 Task: Add a condition where "Channel Is not Answe bot for web widget" in new tickets in your groups.
Action: Mouse moved to (111, 370)
Screenshot: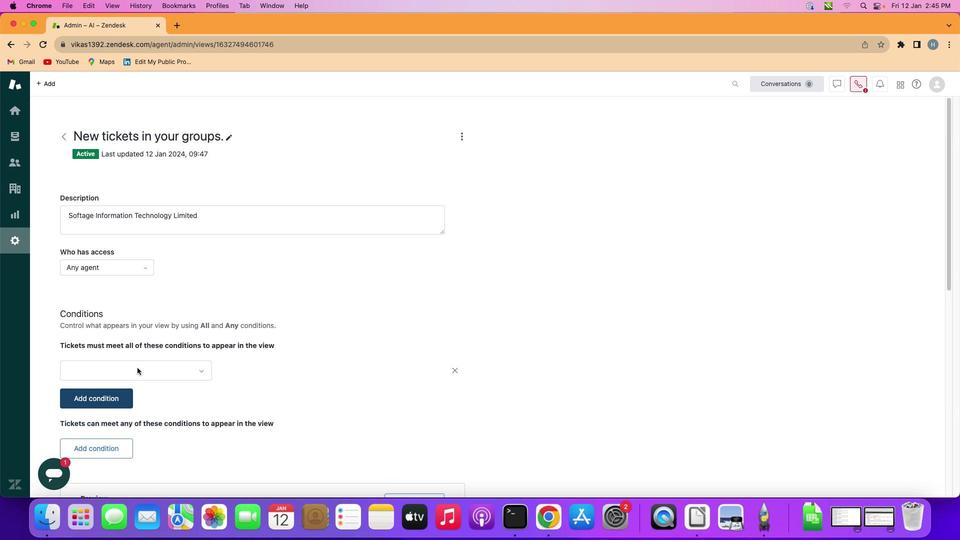 
Action: Mouse pressed left at (111, 370)
Screenshot: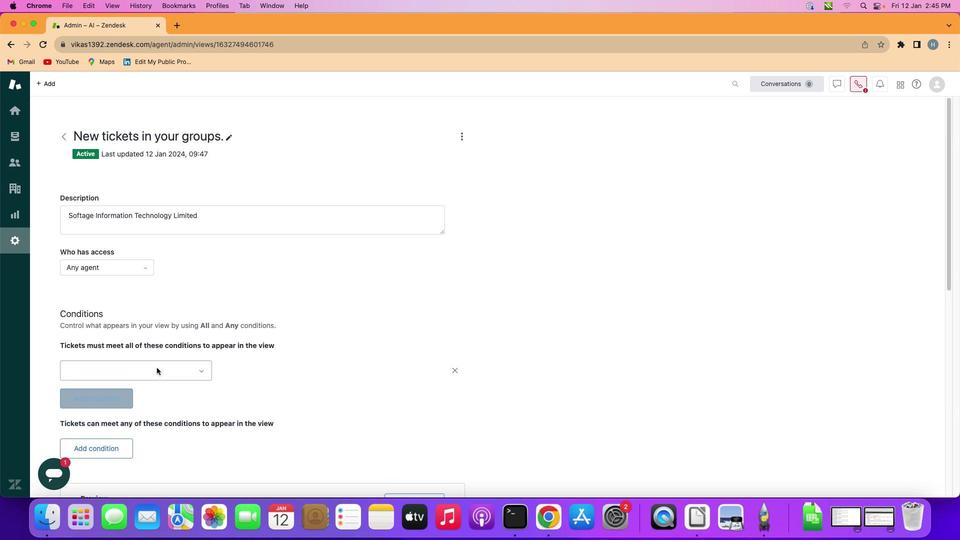 
Action: Mouse moved to (155, 367)
Screenshot: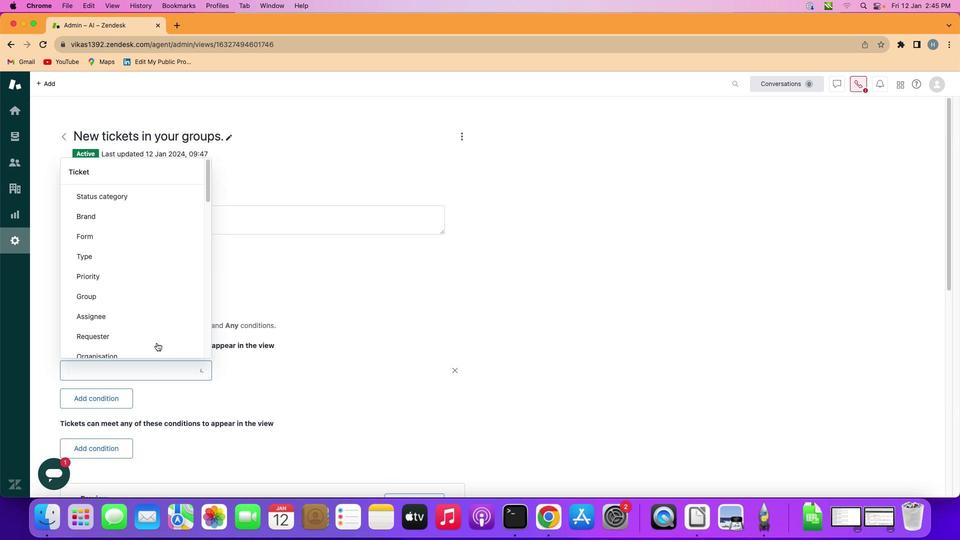 
Action: Mouse pressed left at (155, 367)
Screenshot: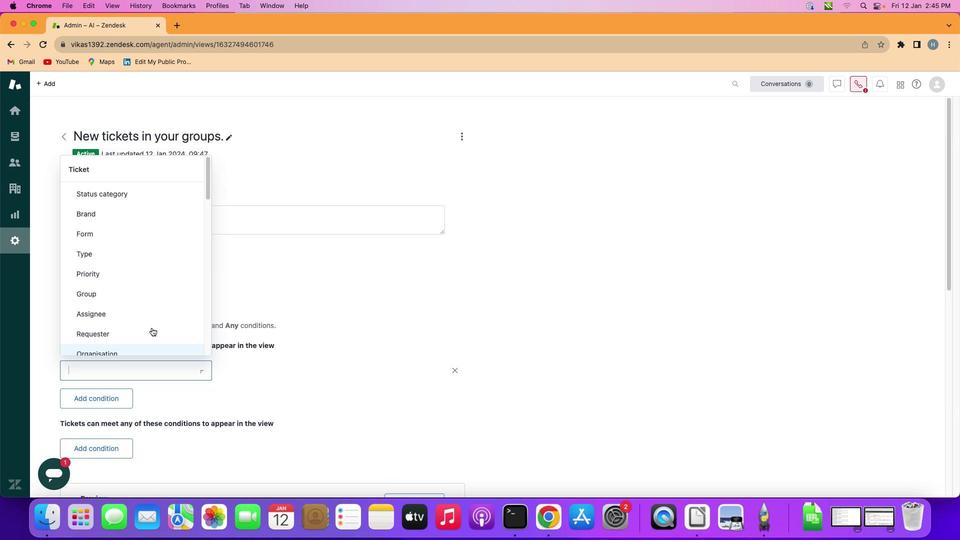 
Action: Mouse moved to (144, 289)
Screenshot: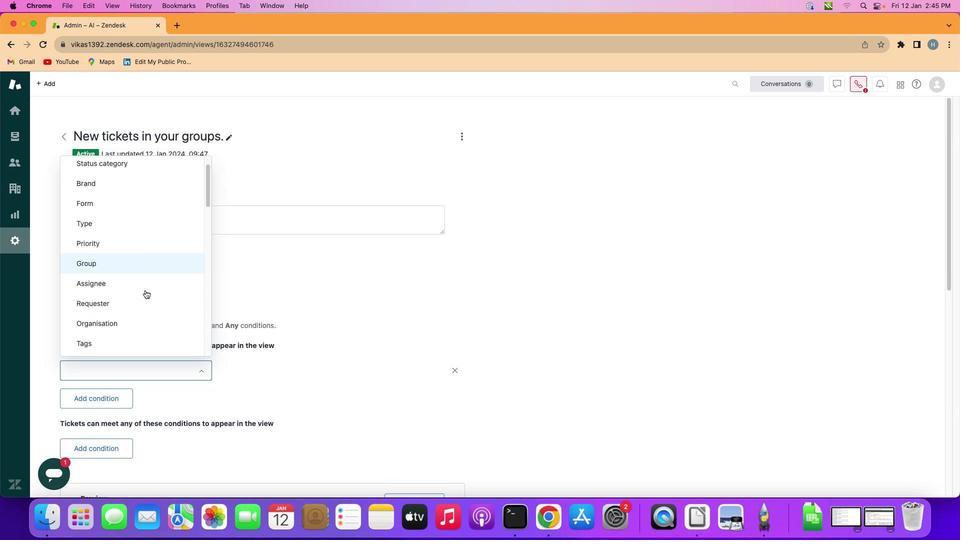 
Action: Mouse scrolled (144, 289) with delta (0, -1)
Screenshot: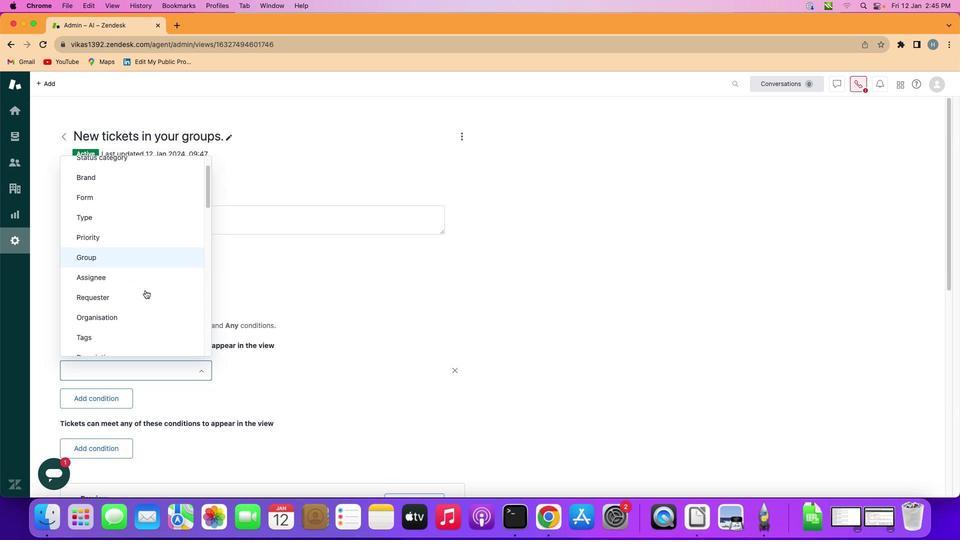 
Action: Mouse scrolled (144, 289) with delta (0, -1)
Screenshot: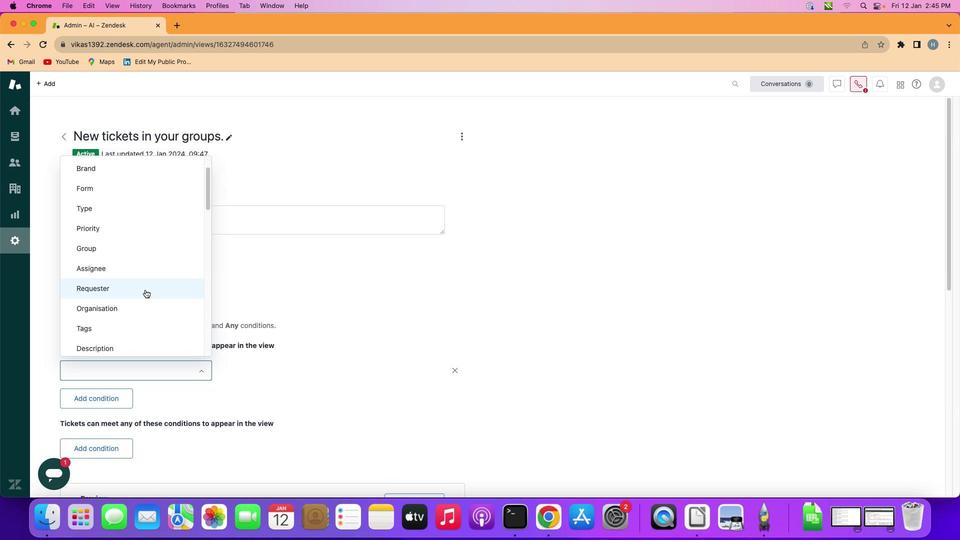
Action: Mouse scrolled (144, 289) with delta (0, -1)
Screenshot: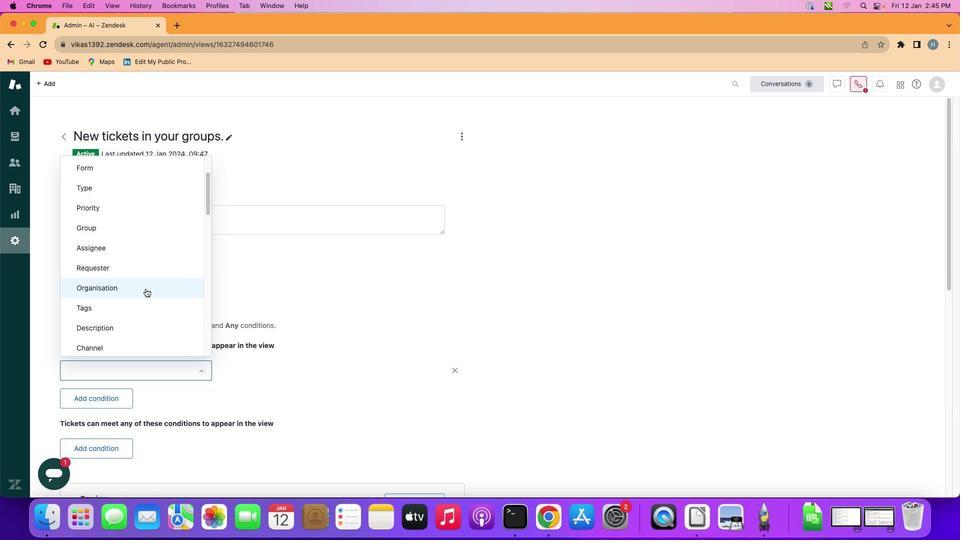 
Action: Mouse scrolled (144, 289) with delta (0, -1)
Screenshot: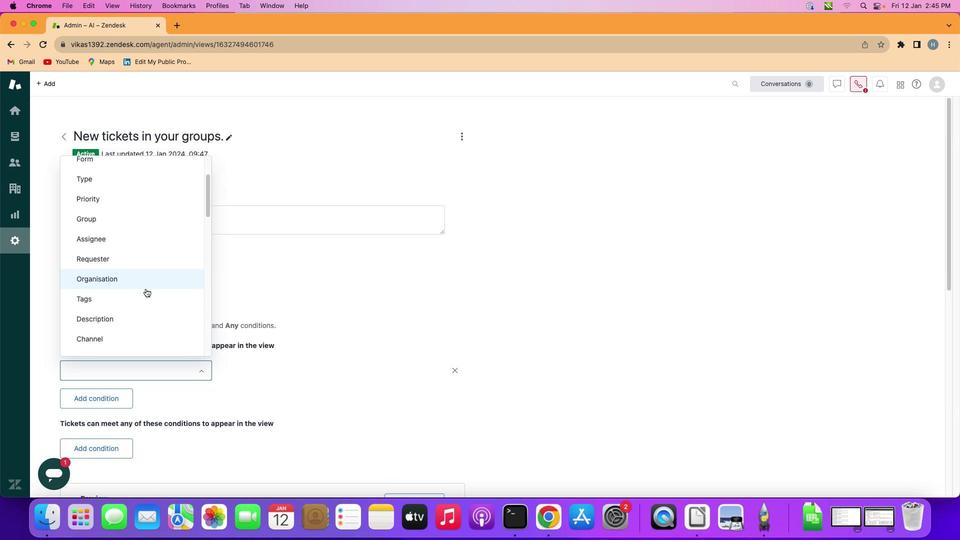 
Action: Mouse moved to (144, 289)
Screenshot: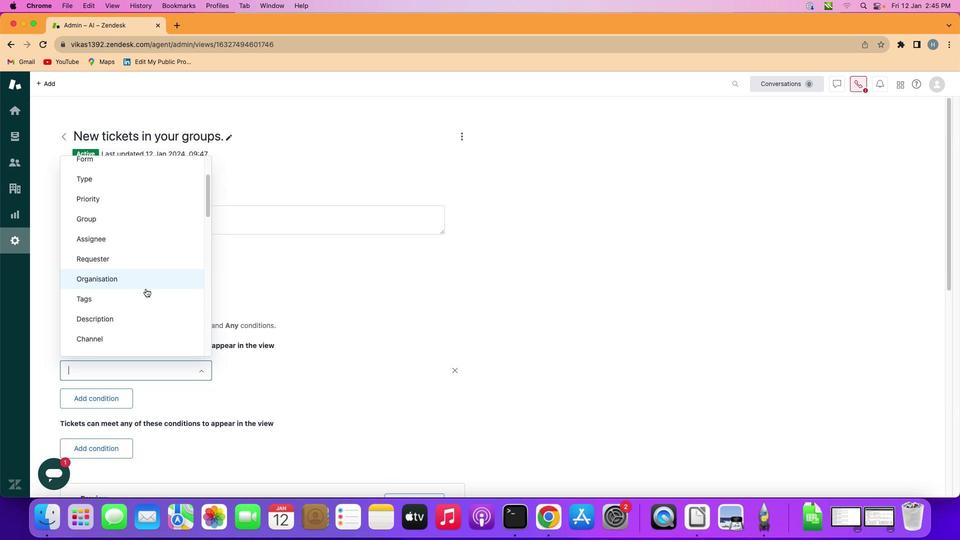 
Action: Mouse scrolled (144, 289) with delta (0, -1)
Screenshot: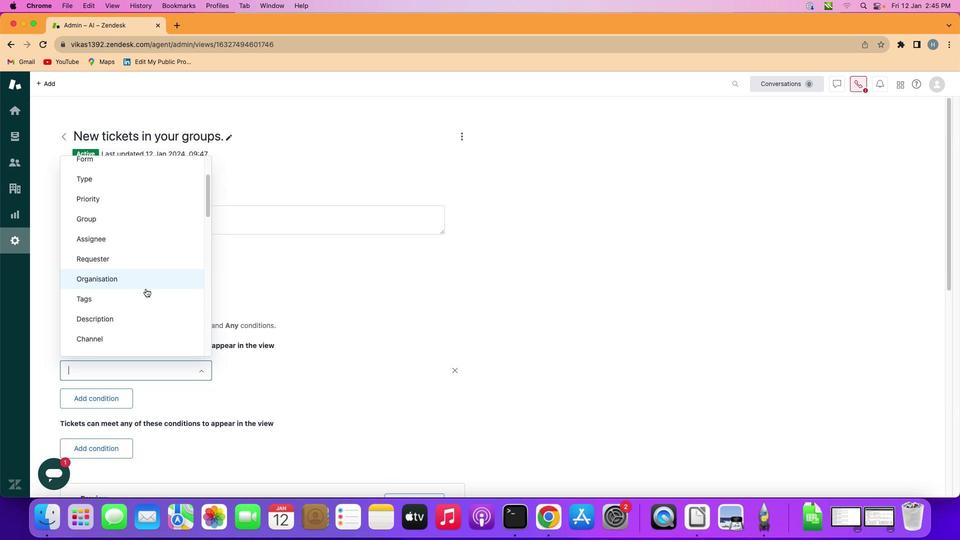 
Action: Mouse moved to (145, 288)
Screenshot: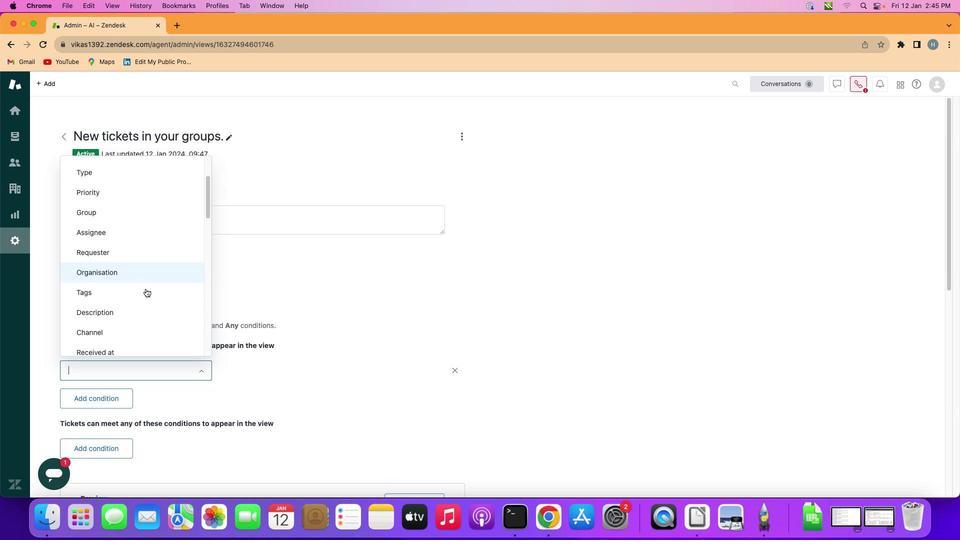 
Action: Mouse scrolled (145, 288) with delta (0, -1)
Screenshot: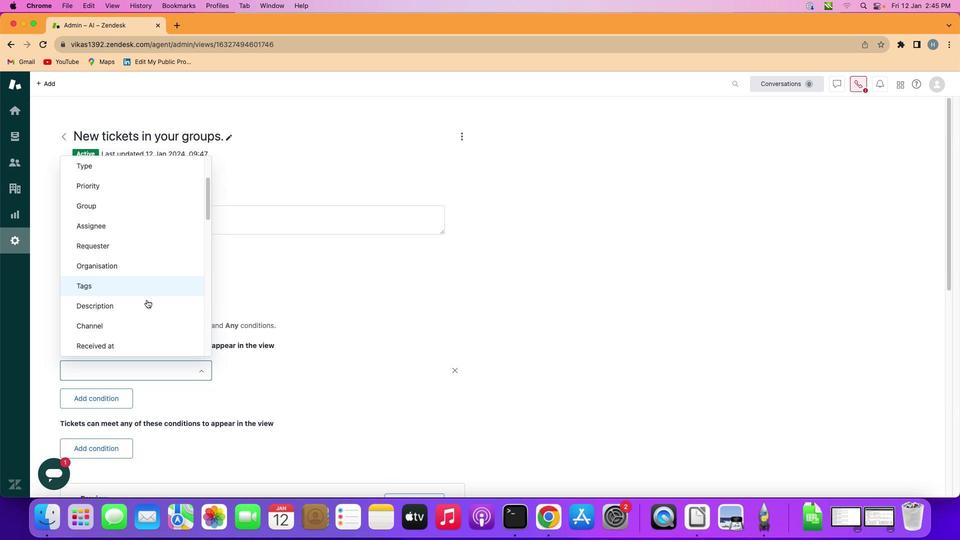 
Action: Mouse scrolled (145, 288) with delta (0, -1)
Screenshot: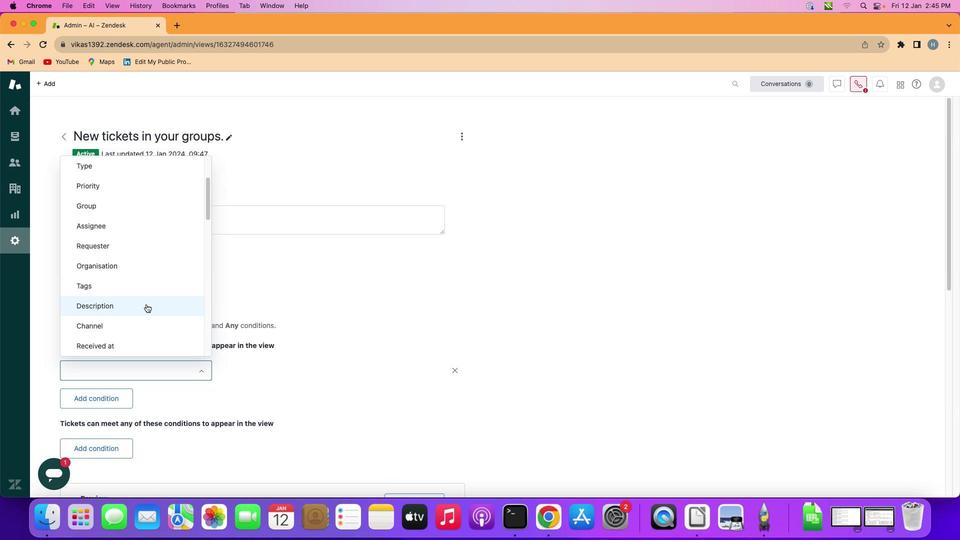 
Action: Mouse moved to (144, 322)
Screenshot: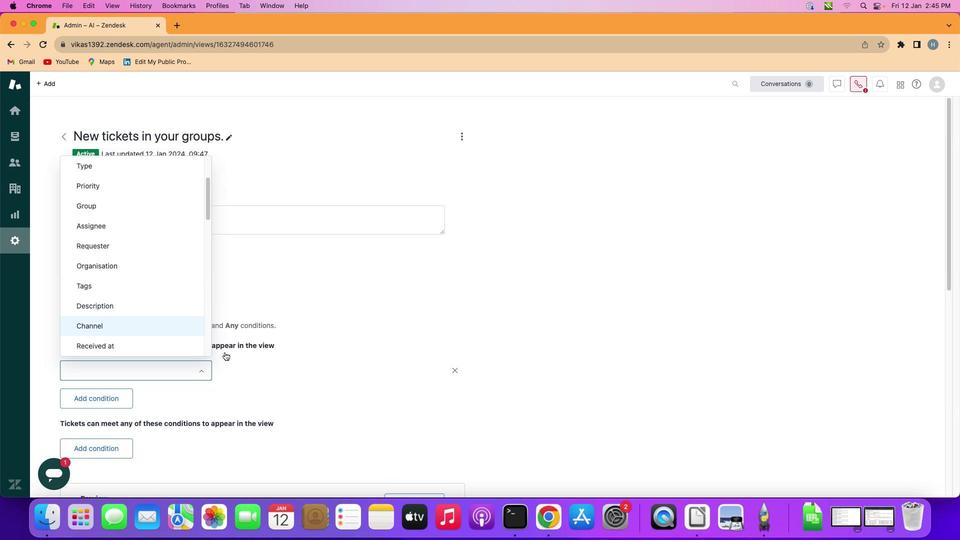 
Action: Mouse pressed left at (144, 322)
Screenshot: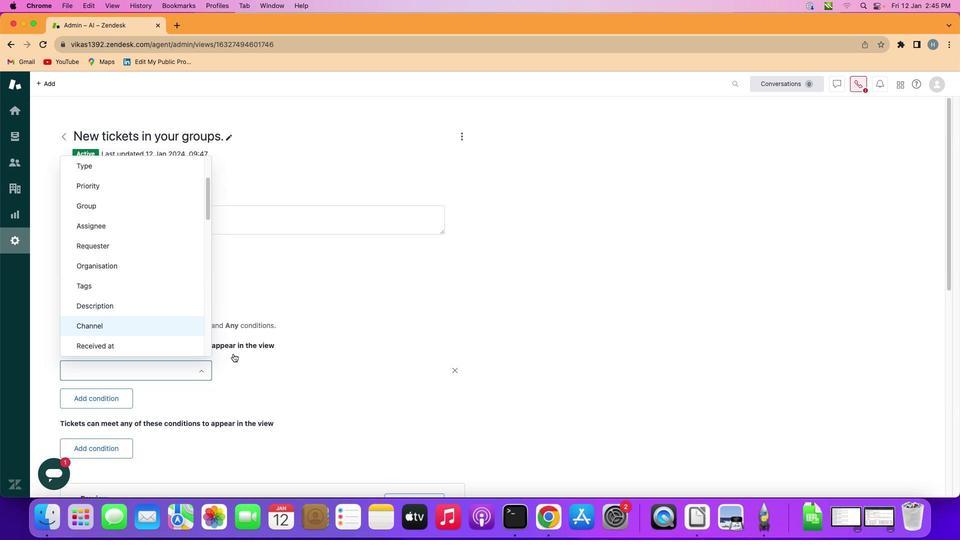 
Action: Mouse moved to (270, 370)
Screenshot: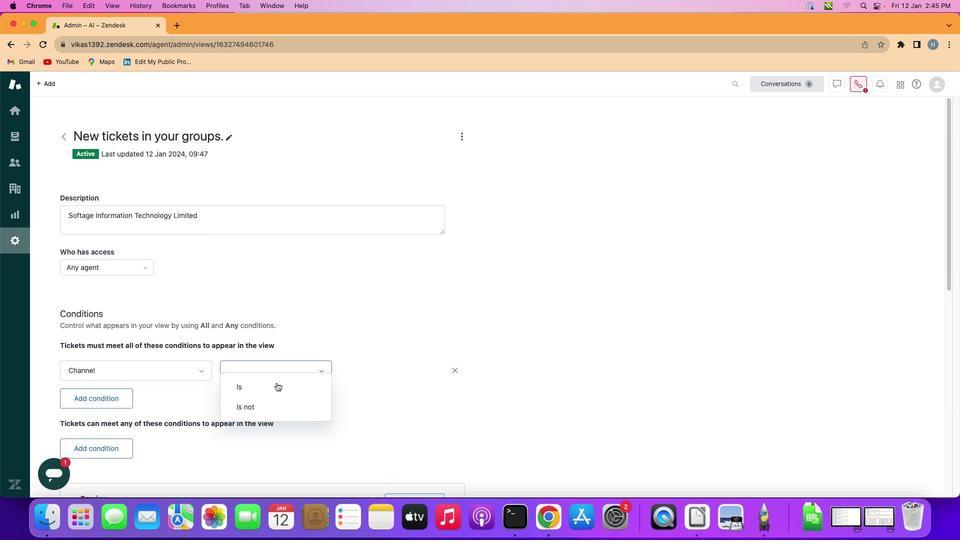 
Action: Mouse pressed left at (270, 370)
Screenshot: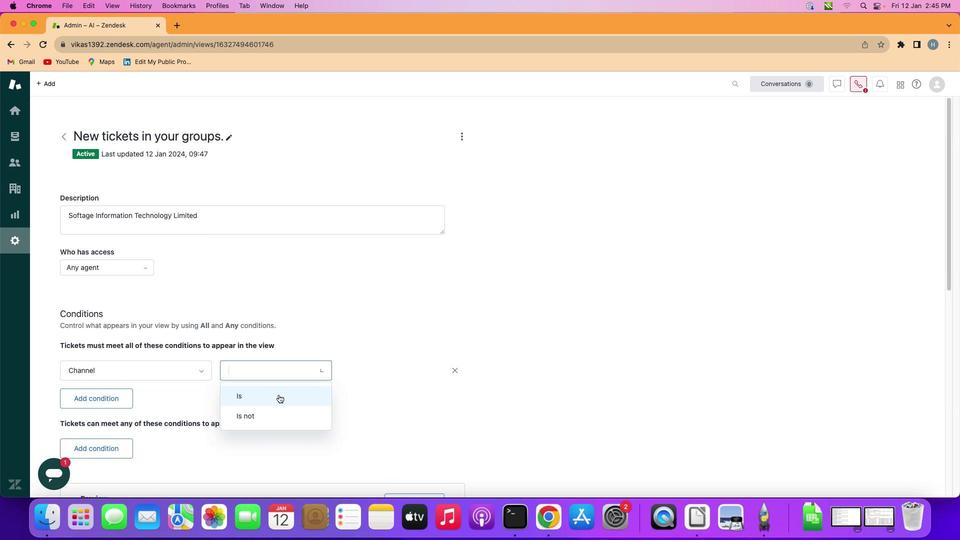 
Action: Mouse moved to (275, 410)
Screenshot: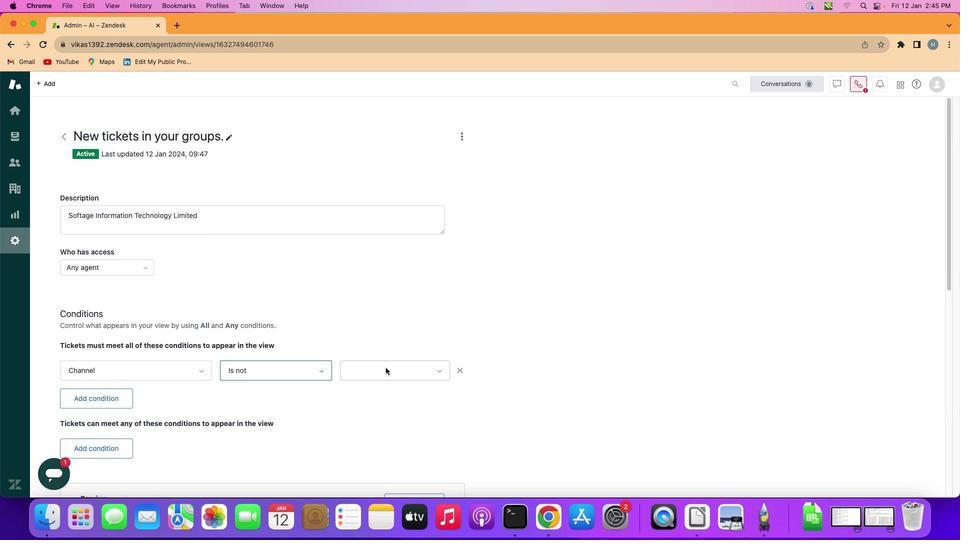 
Action: Mouse pressed left at (275, 410)
Screenshot: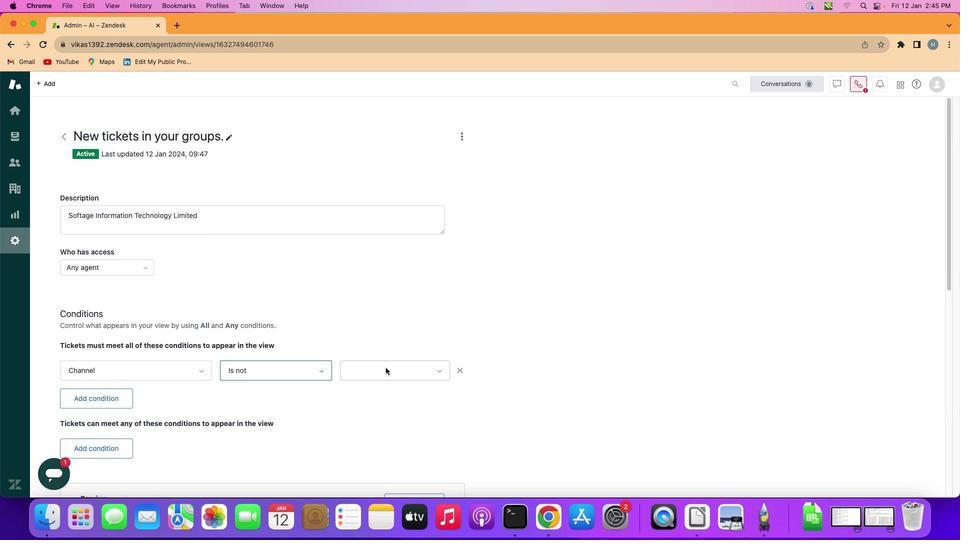 
Action: Mouse moved to (385, 366)
Screenshot: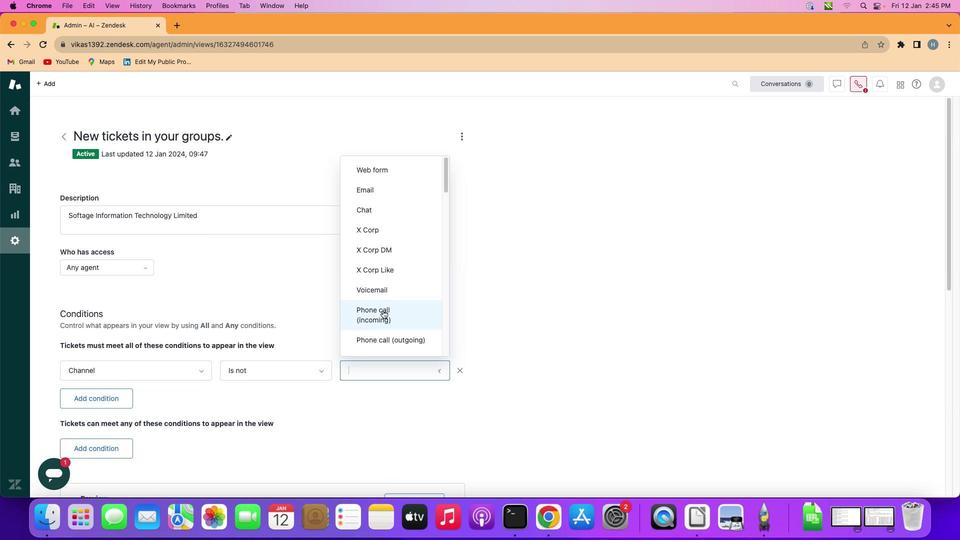
Action: Mouse pressed left at (385, 366)
Screenshot: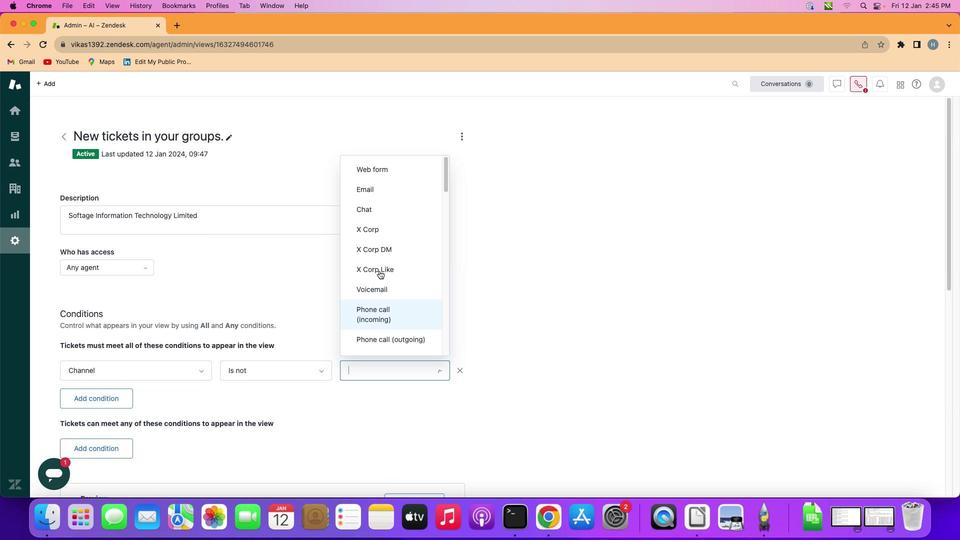 
Action: Mouse moved to (376, 250)
Screenshot: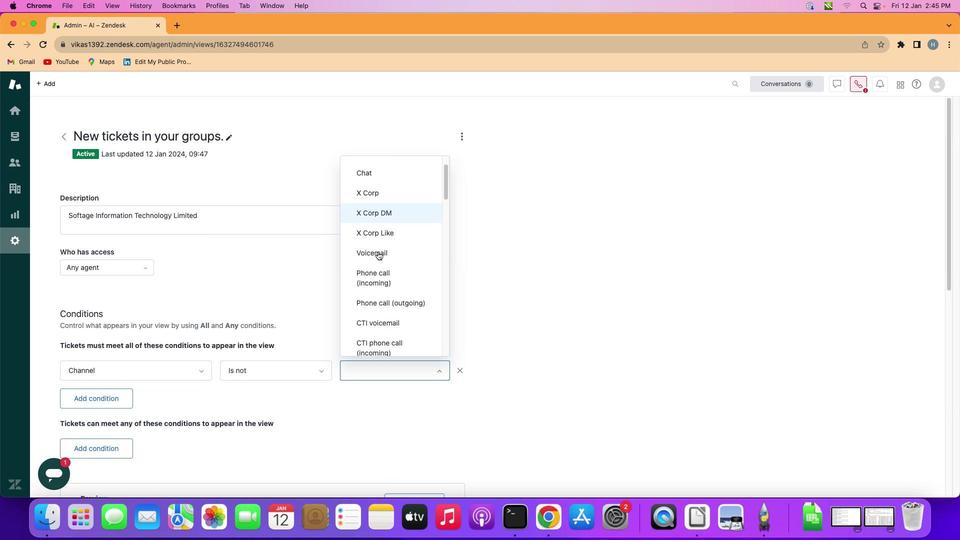 
Action: Mouse scrolled (376, 250) with delta (0, -1)
Screenshot: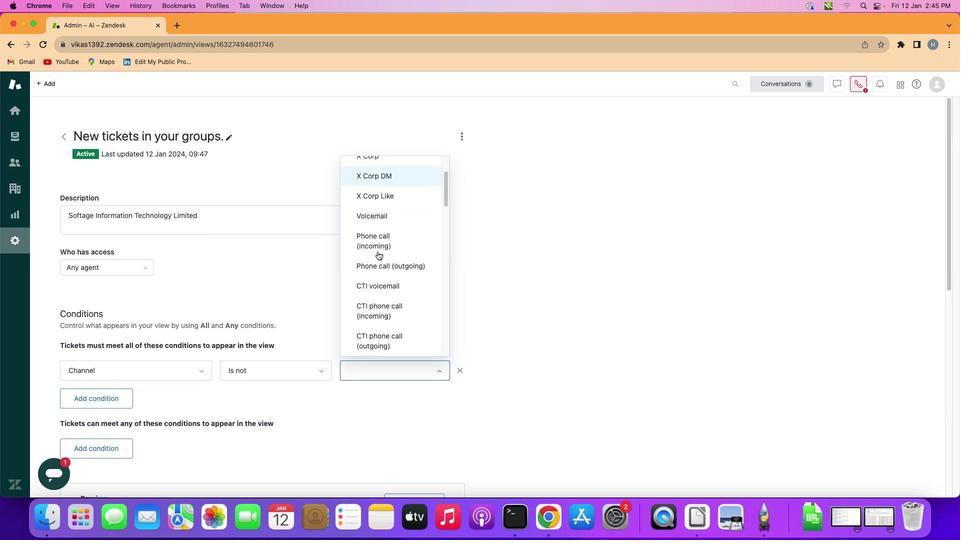 
Action: Mouse moved to (376, 251)
Screenshot: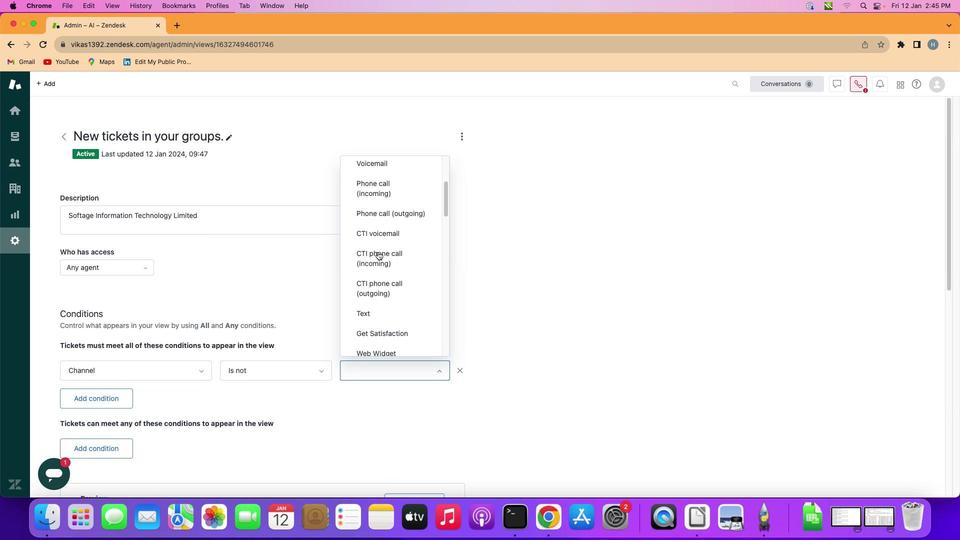 
Action: Mouse scrolled (376, 251) with delta (0, -1)
Screenshot: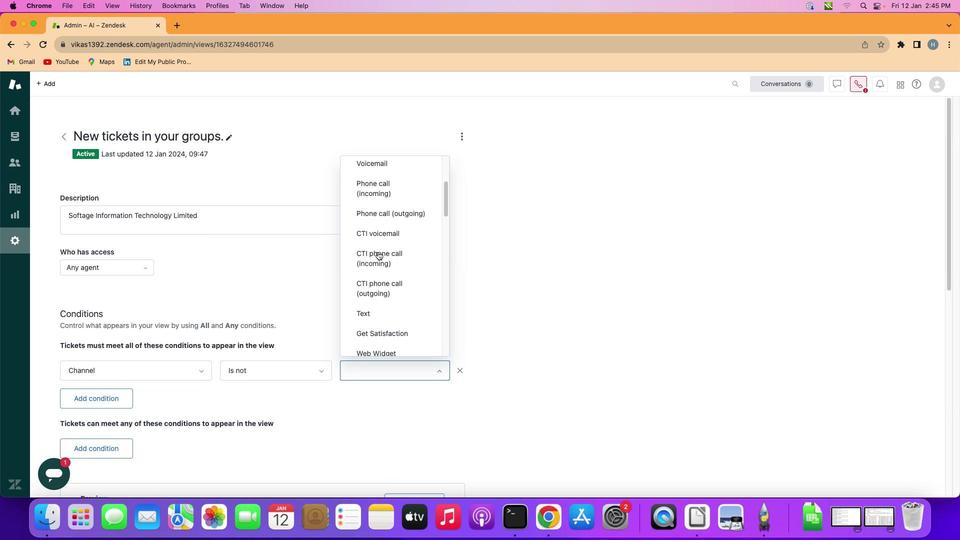 
Action: Mouse moved to (377, 251)
Screenshot: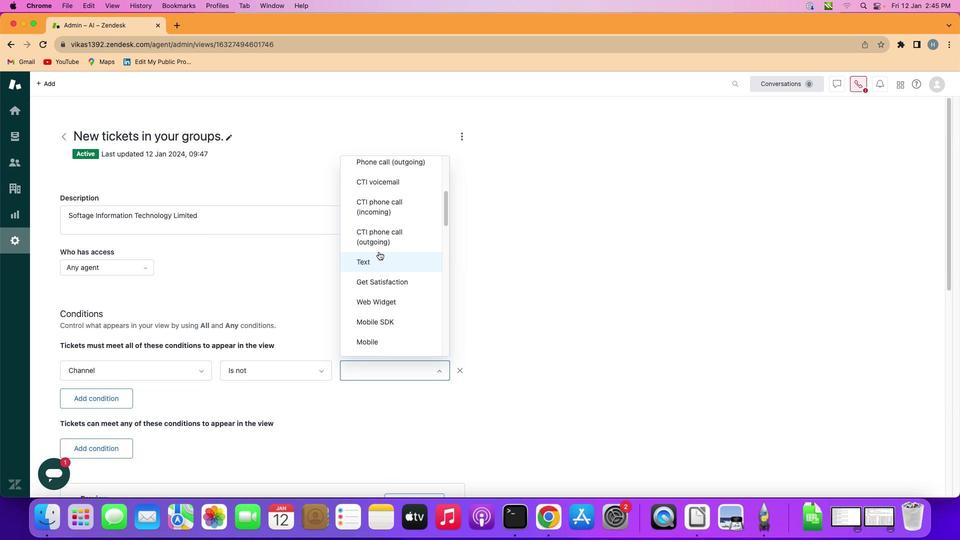 
Action: Mouse scrolled (377, 251) with delta (0, -1)
Screenshot: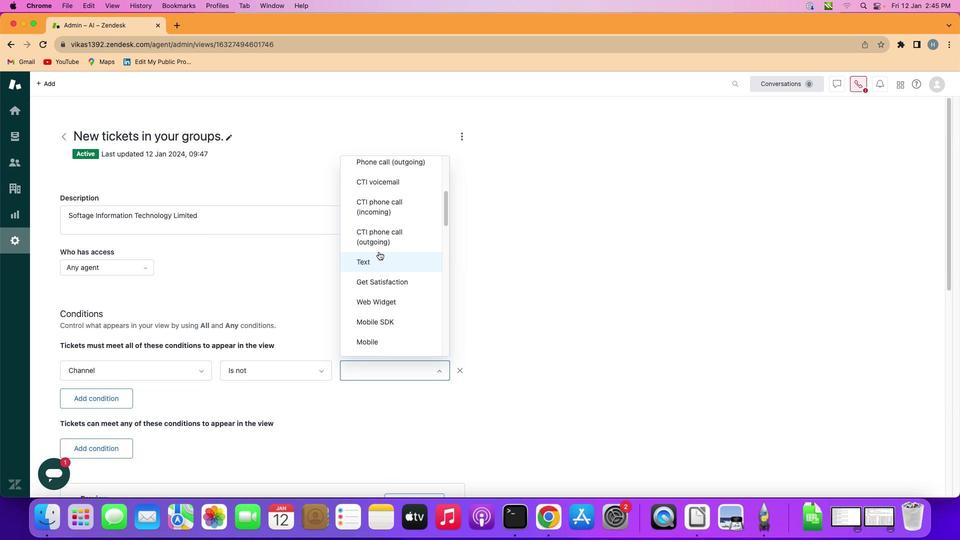 
Action: Mouse scrolled (377, 251) with delta (0, -1)
Screenshot: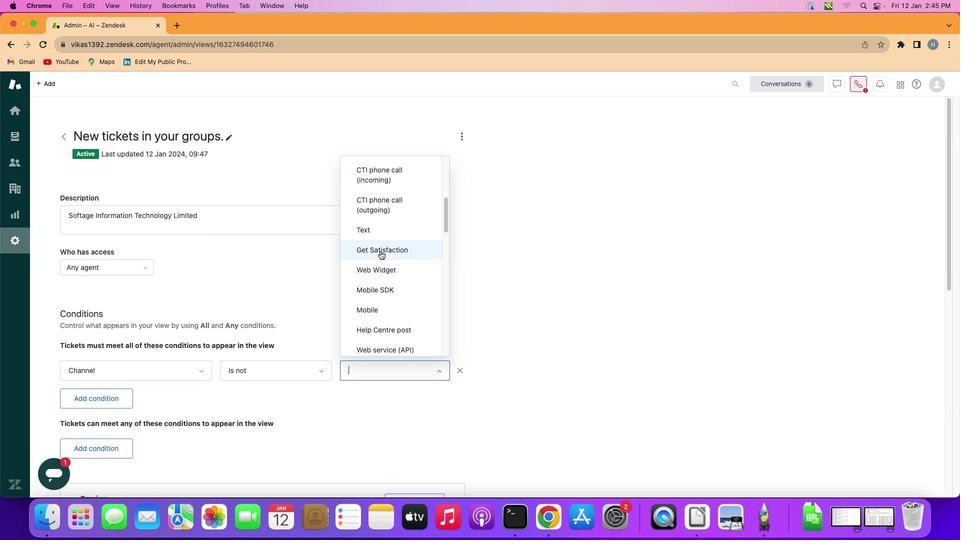 
Action: Mouse scrolled (377, 251) with delta (0, -2)
Screenshot: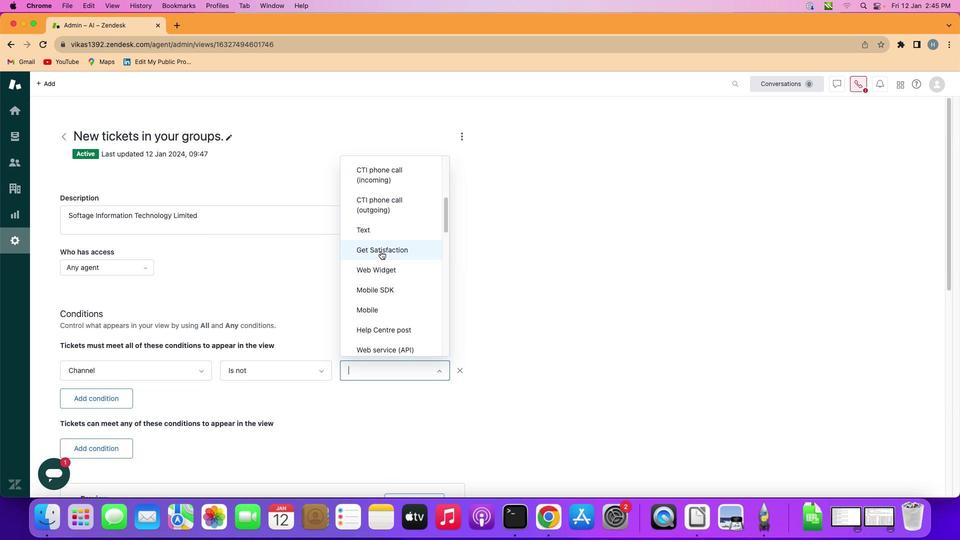 
Action: Mouse scrolled (377, 251) with delta (0, -2)
Screenshot: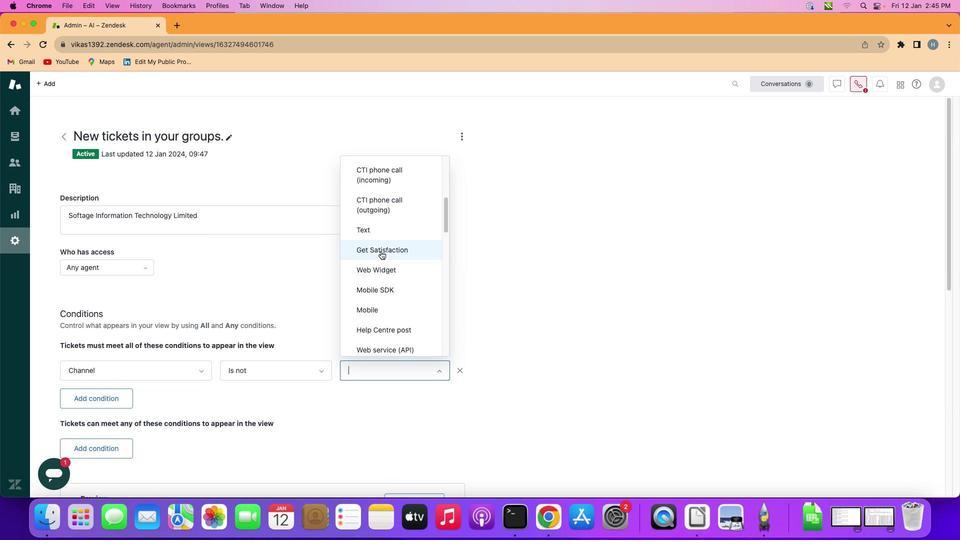 
Action: Mouse moved to (380, 250)
Screenshot: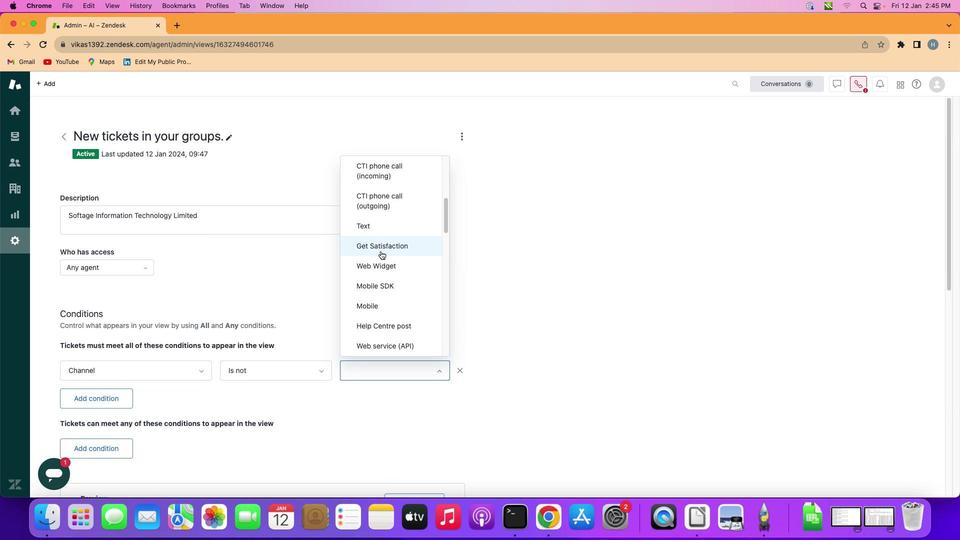 
Action: Mouse scrolled (380, 250) with delta (0, -1)
Screenshot: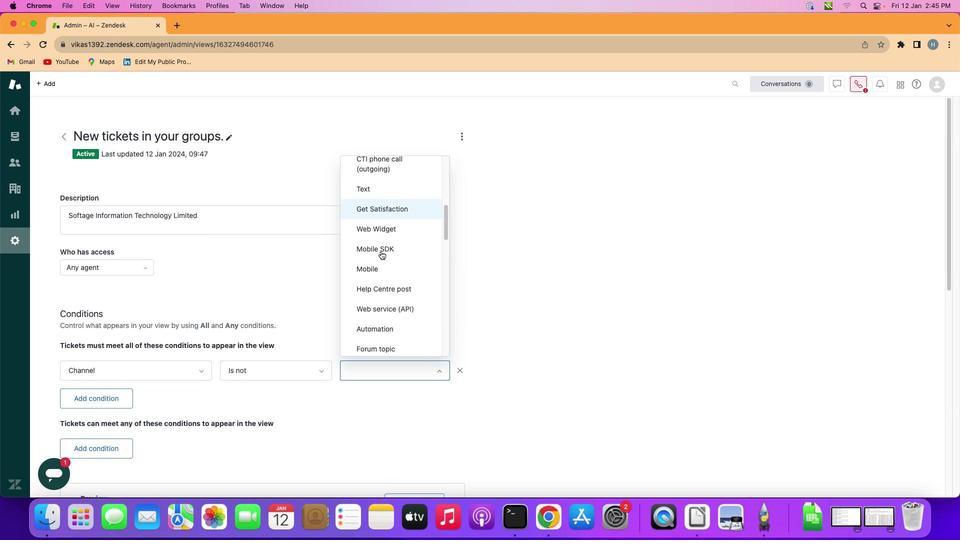
Action: Mouse scrolled (380, 250) with delta (0, -1)
Screenshot: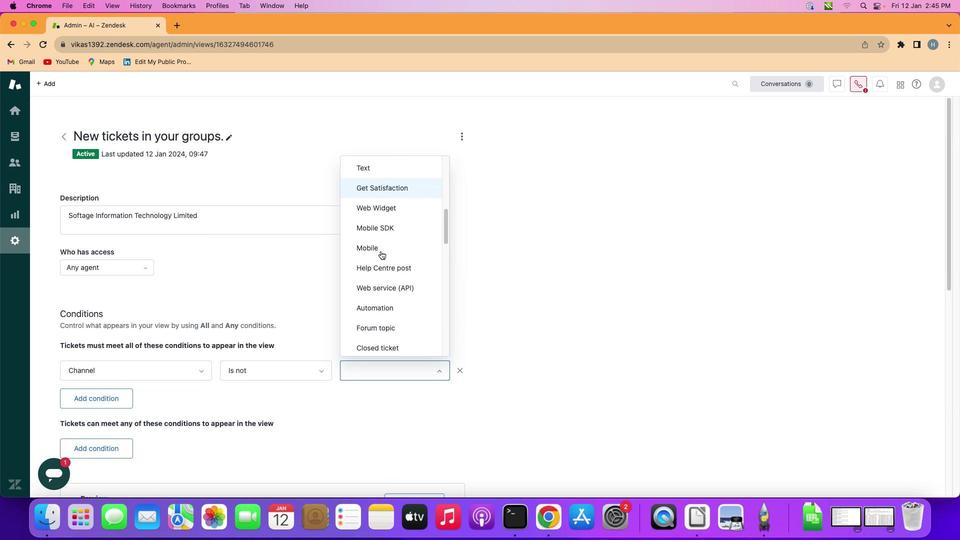 
Action: Mouse scrolled (380, 250) with delta (0, -1)
Screenshot: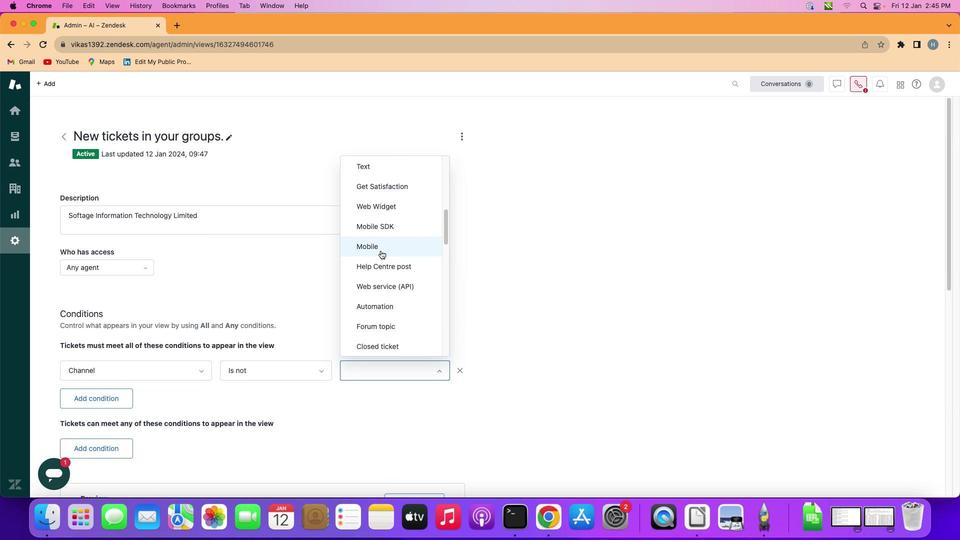 
Action: Mouse scrolled (380, 250) with delta (0, -1)
Screenshot: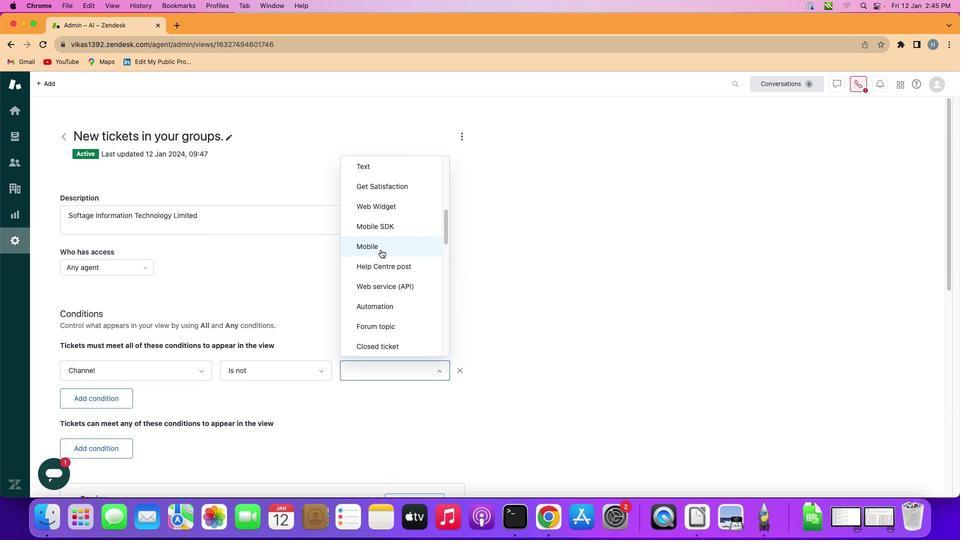 
Action: Mouse moved to (380, 249)
Screenshot: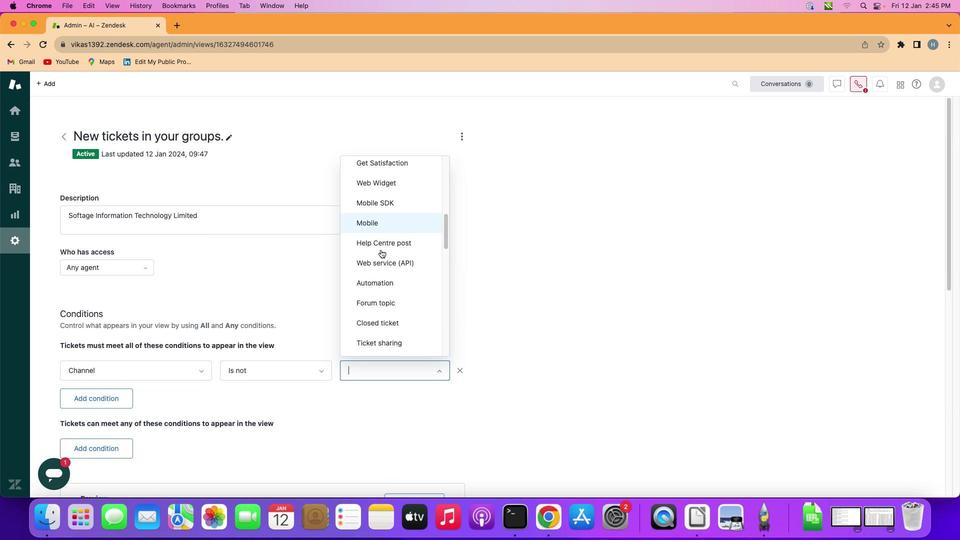 
Action: Mouse scrolled (380, 249) with delta (0, -1)
Screenshot: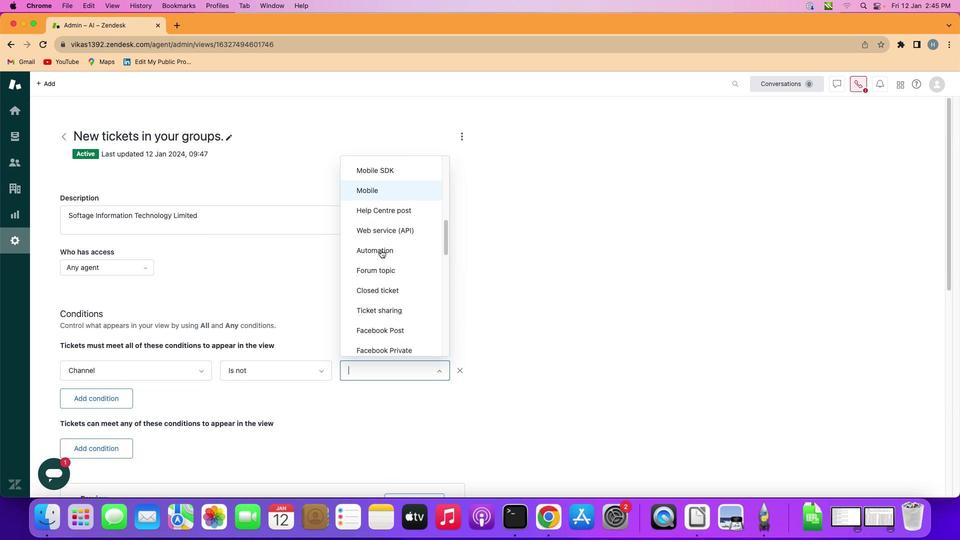 
Action: Mouse scrolled (380, 249) with delta (0, -1)
Screenshot: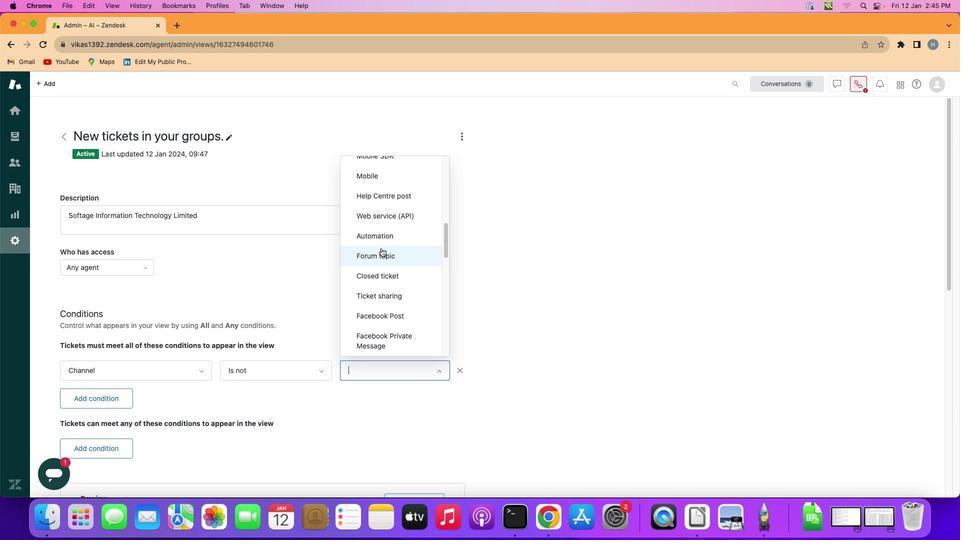 
Action: Mouse scrolled (380, 249) with delta (0, -1)
Screenshot: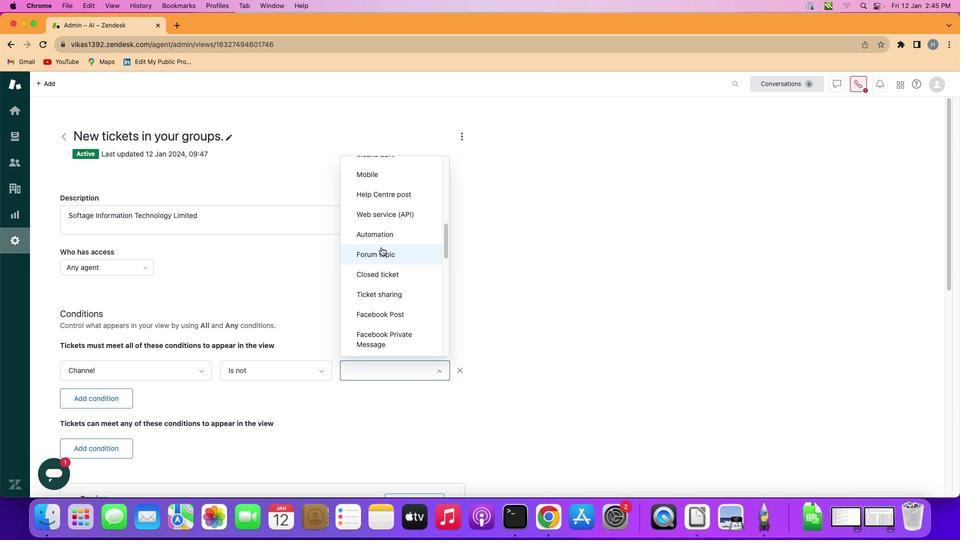 
Action: Mouse scrolled (380, 249) with delta (0, -1)
Screenshot: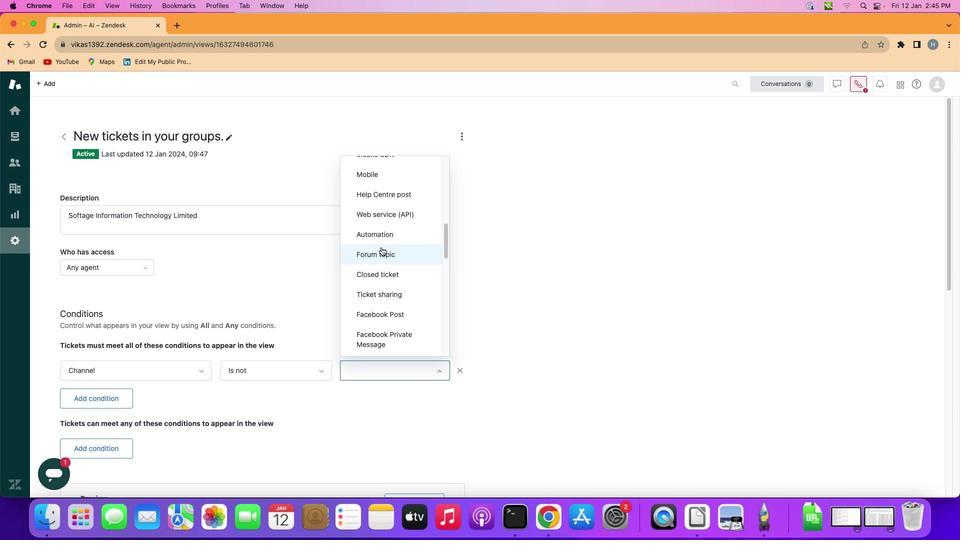 
Action: Mouse moved to (380, 246)
Screenshot: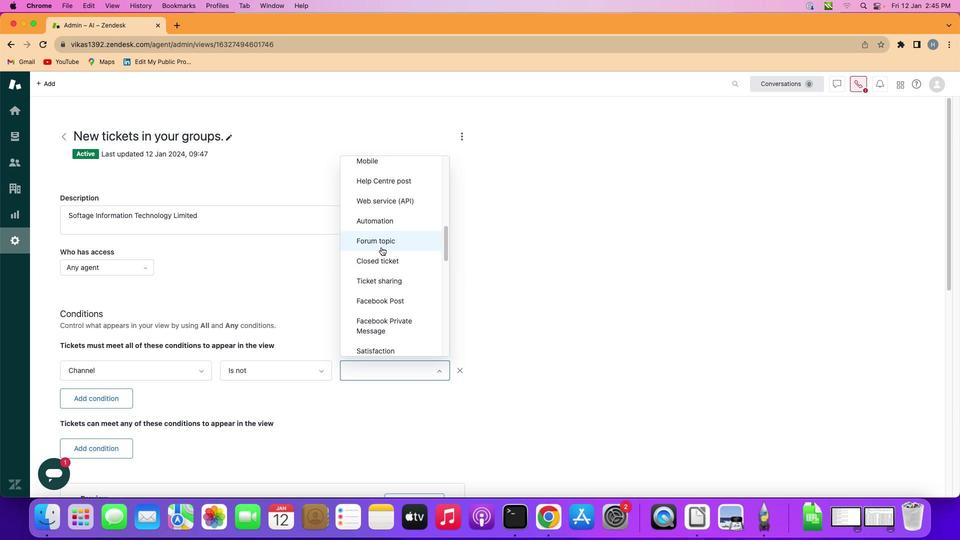 
Action: Mouse scrolled (380, 246) with delta (0, -1)
Screenshot: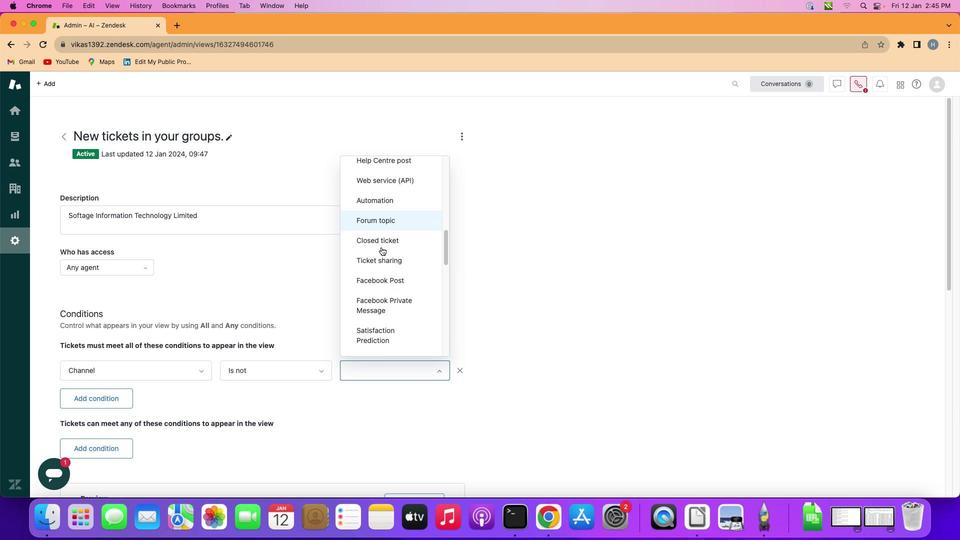 
Action: Mouse scrolled (380, 246) with delta (0, -1)
Screenshot: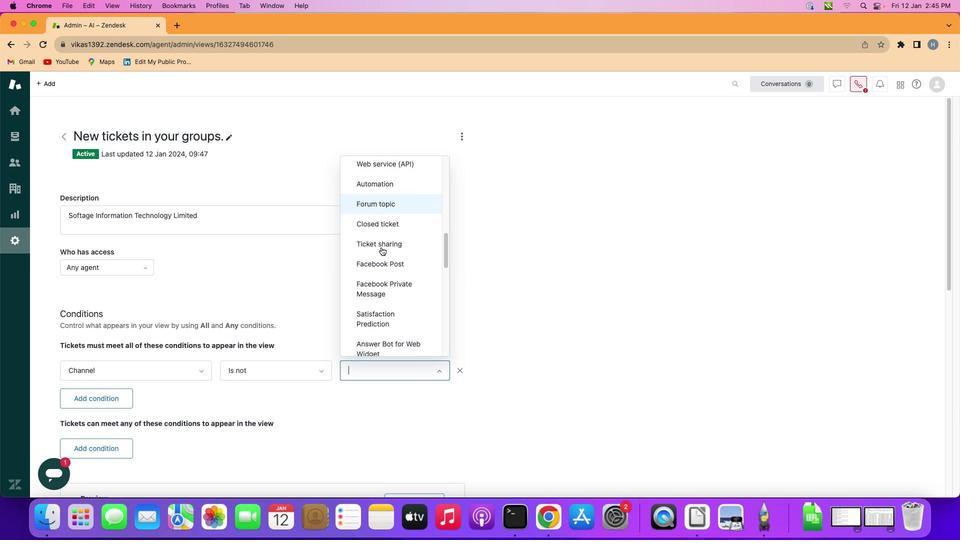 
Action: Mouse scrolled (380, 246) with delta (0, -1)
Screenshot: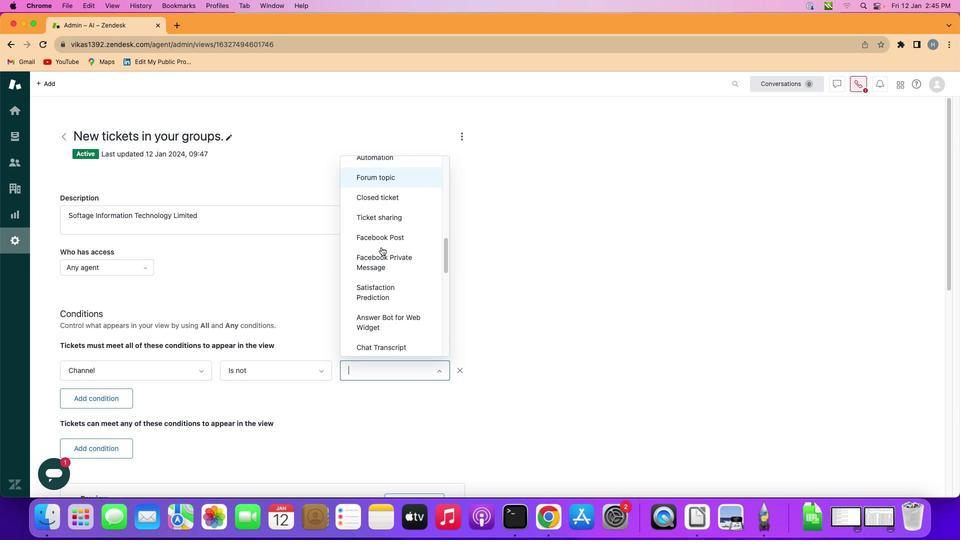 
Action: Mouse scrolled (380, 246) with delta (0, -1)
Screenshot: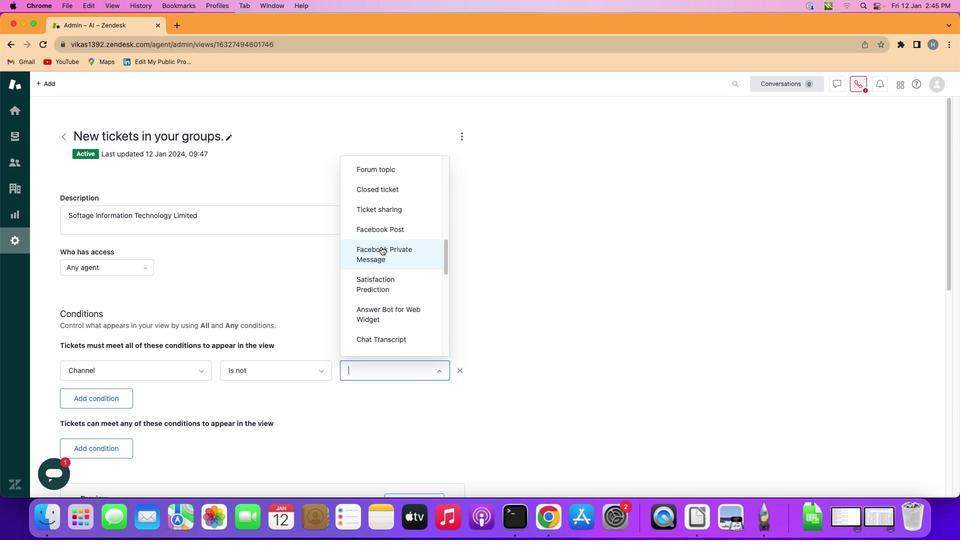 
Action: Mouse scrolled (380, 246) with delta (0, -1)
Screenshot: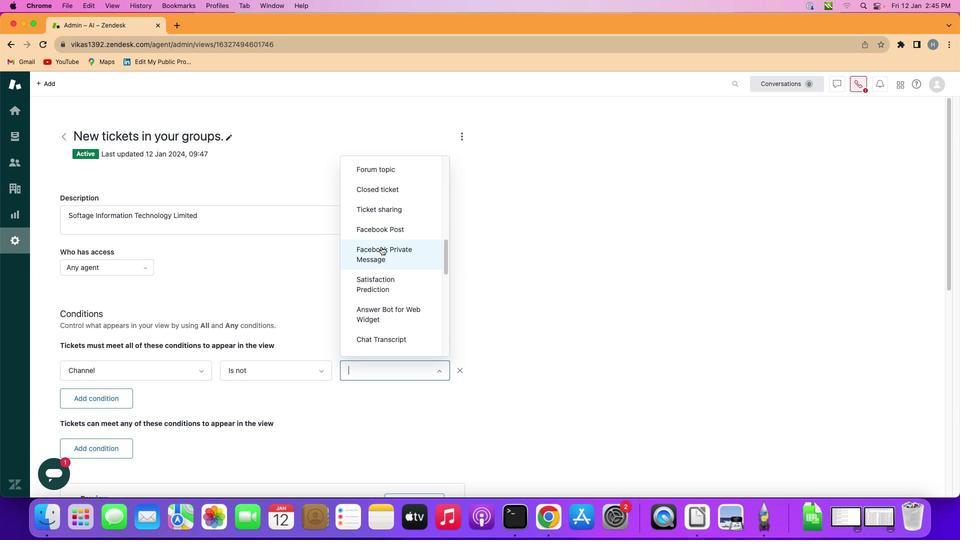 
Action: Mouse moved to (380, 245)
Screenshot: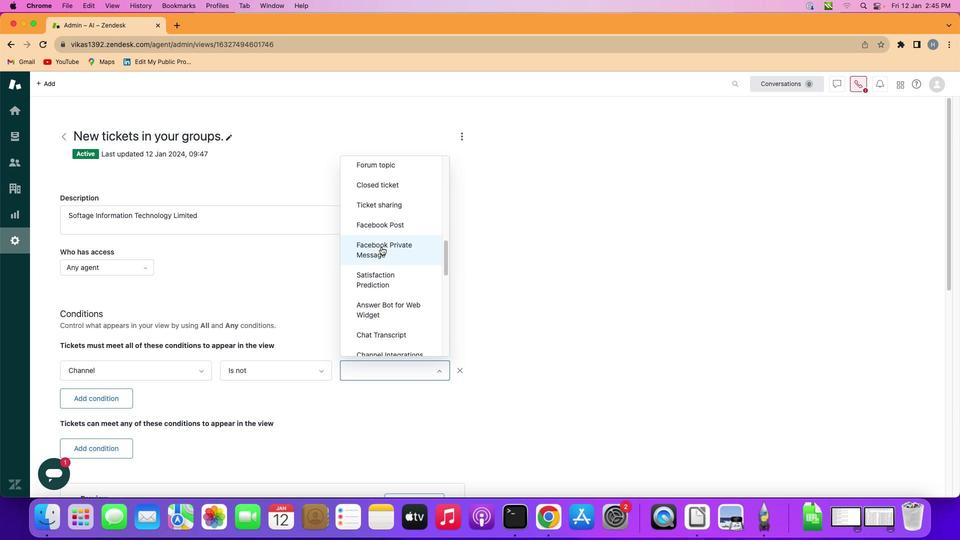 
Action: Mouse scrolled (380, 245) with delta (0, -1)
Screenshot: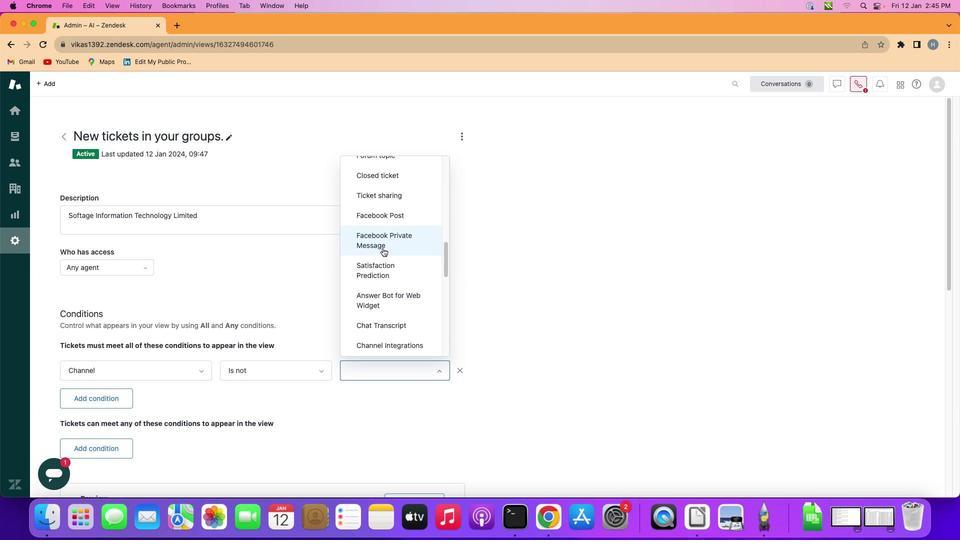 
Action: Mouse scrolled (380, 245) with delta (0, -1)
Screenshot: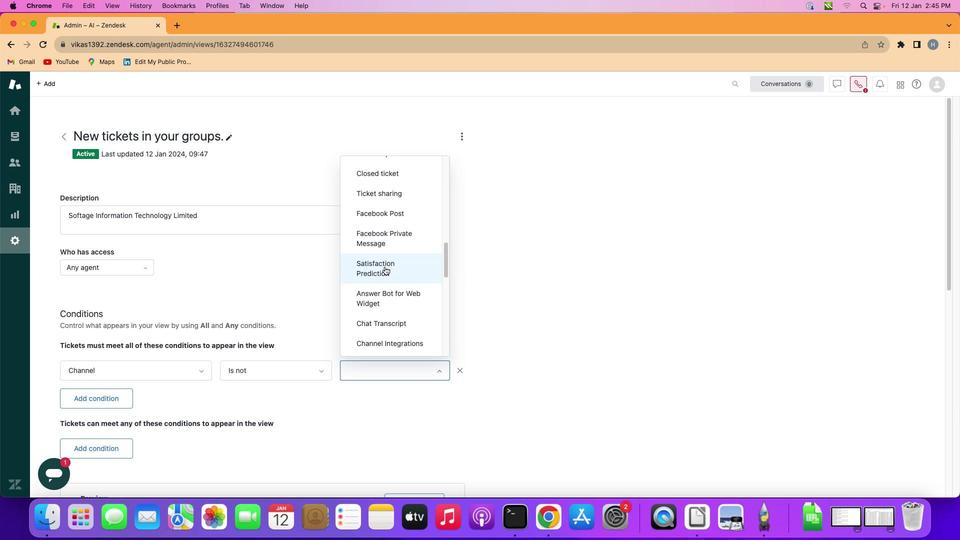 
Action: Mouse scrolled (380, 245) with delta (0, -1)
Screenshot: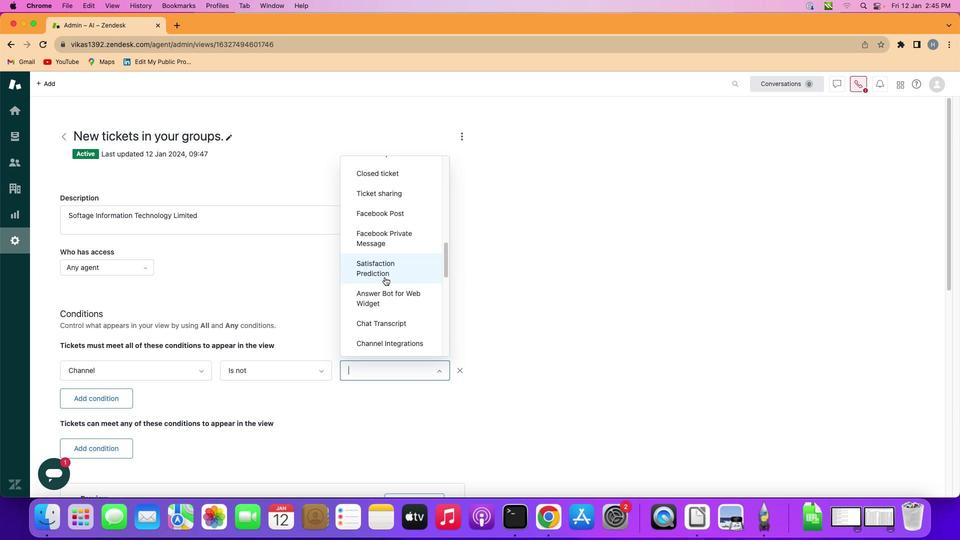 
Action: Mouse moved to (383, 290)
Screenshot: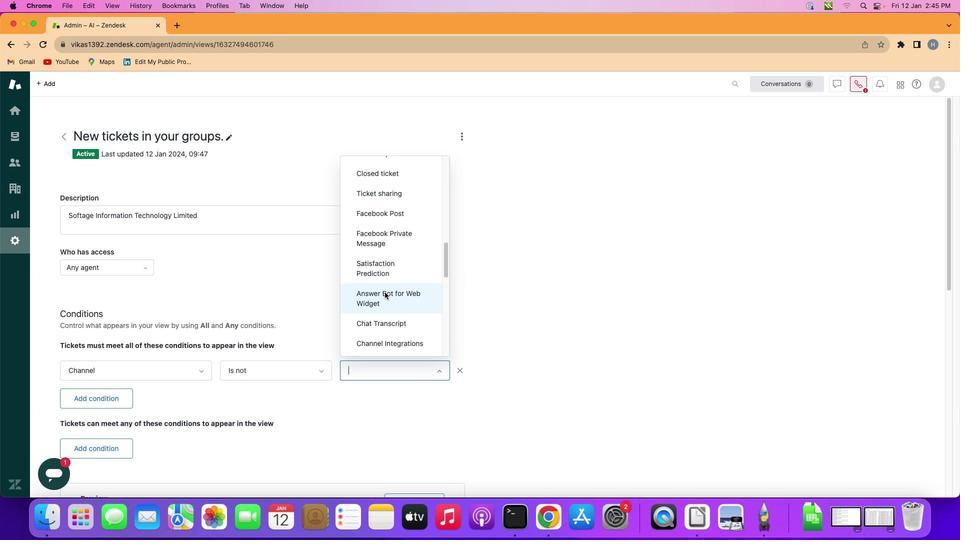 
Action: Mouse pressed left at (383, 290)
Screenshot: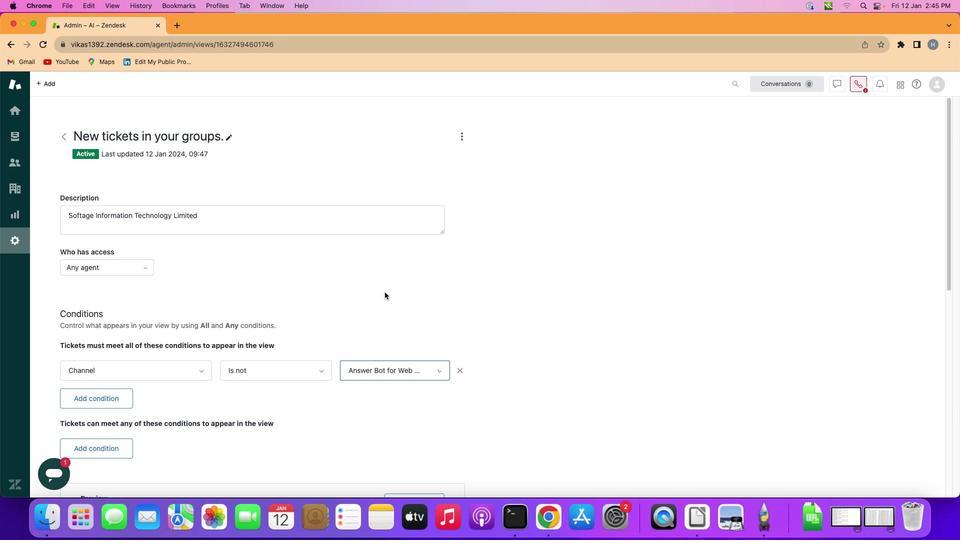 
Action: Mouse moved to (383, 291)
Screenshot: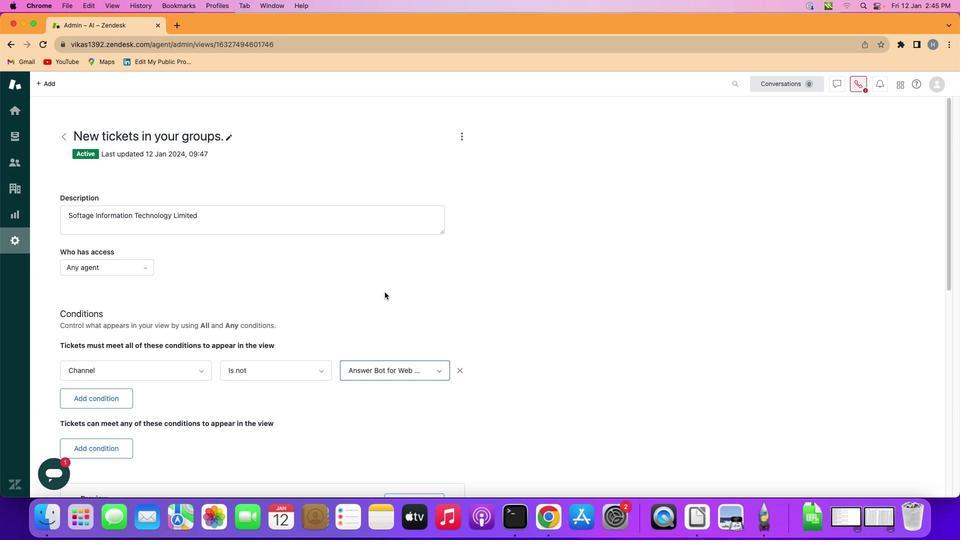 
